 Task: Find the email with the attachment named 'terms.doc.pdf'.
Action: Mouse moved to (318, 6)
Screenshot: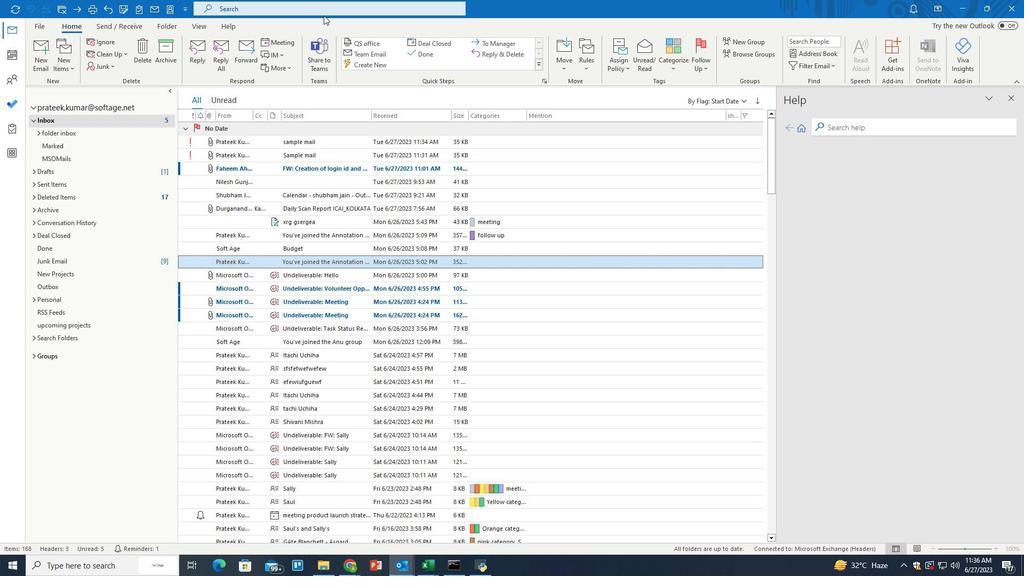 
Action: Mouse pressed left at (318, 6)
Screenshot: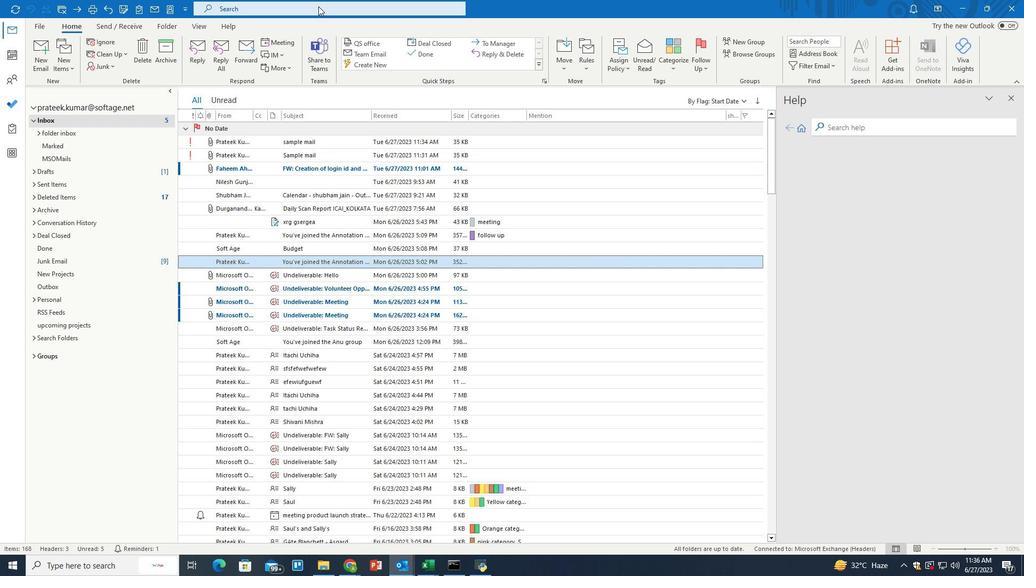 
Action: Mouse moved to (506, 7)
Screenshot: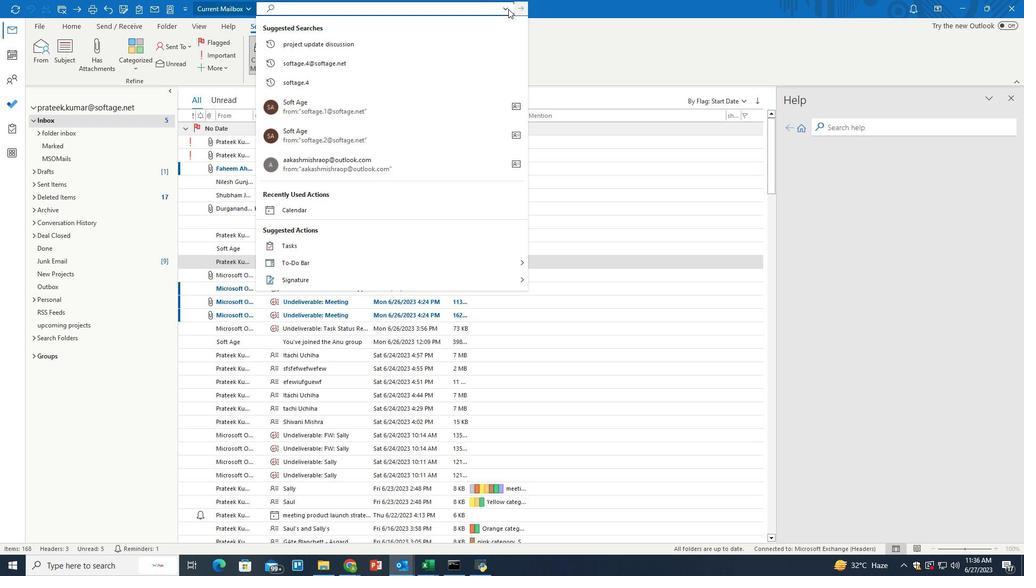 
Action: Mouse pressed left at (506, 7)
Screenshot: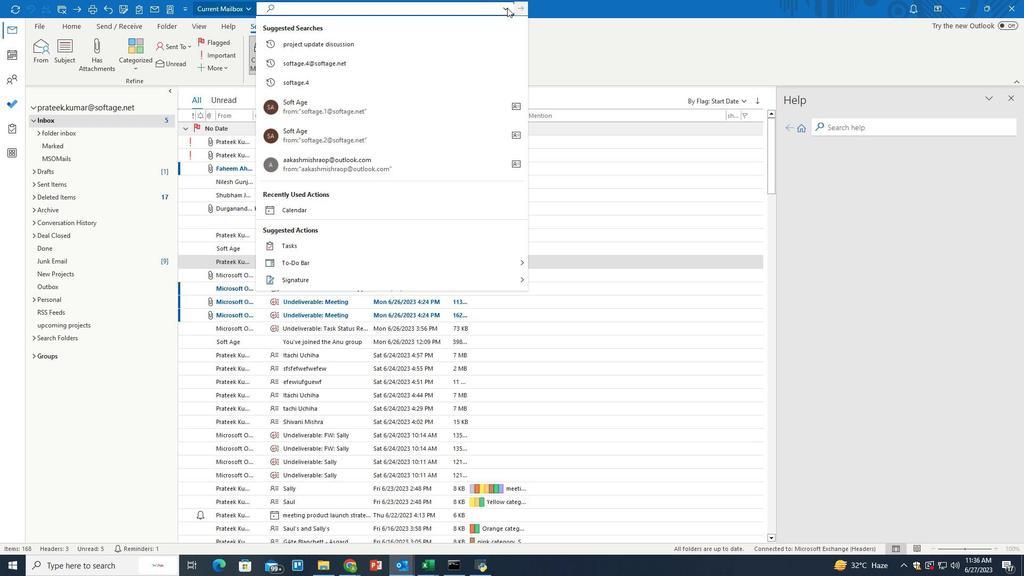
Action: Mouse moved to (471, 24)
Screenshot: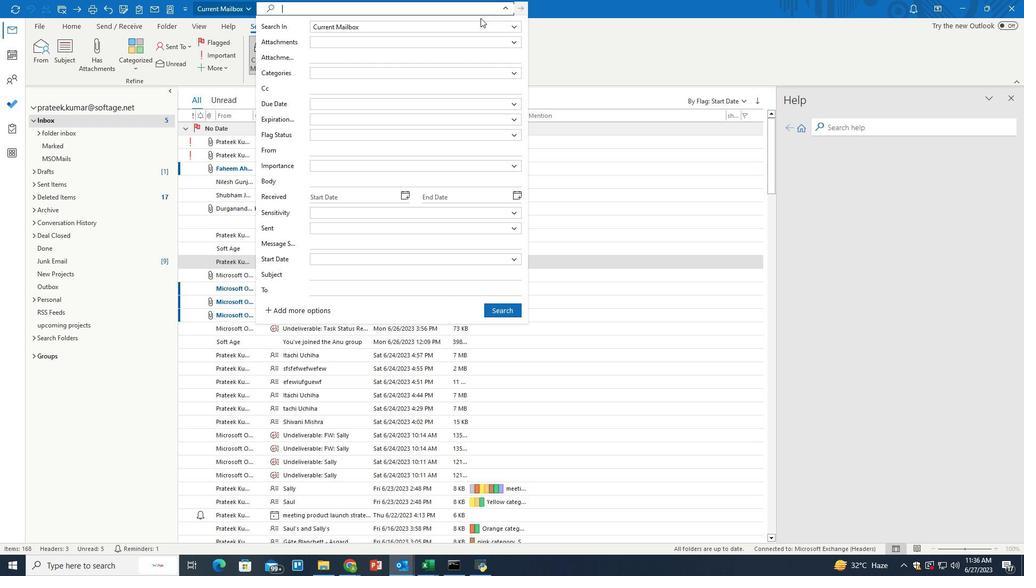 
Action: Mouse pressed left at (471, 24)
Screenshot: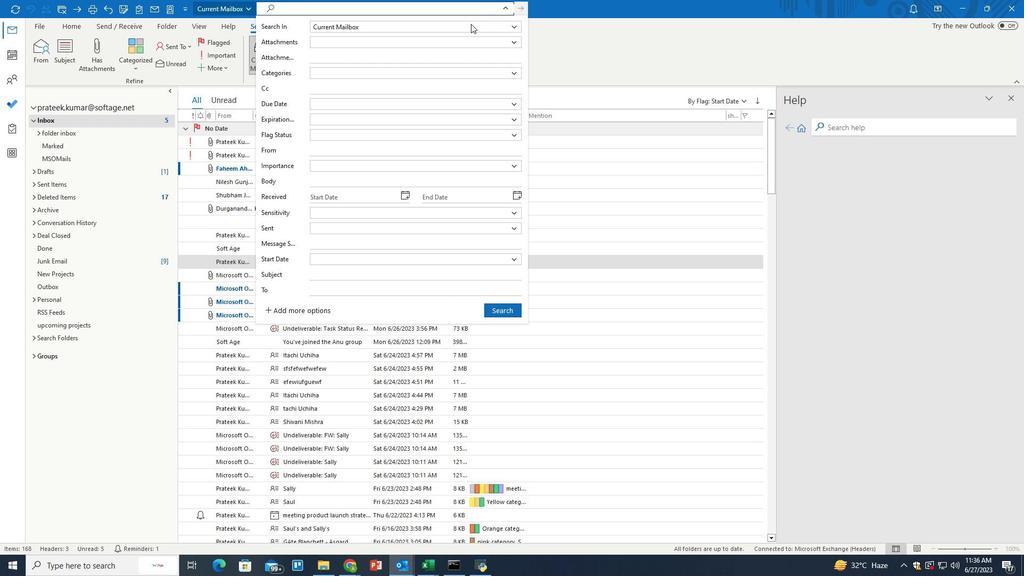 
Action: Mouse moved to (397, 58)
Screenshot: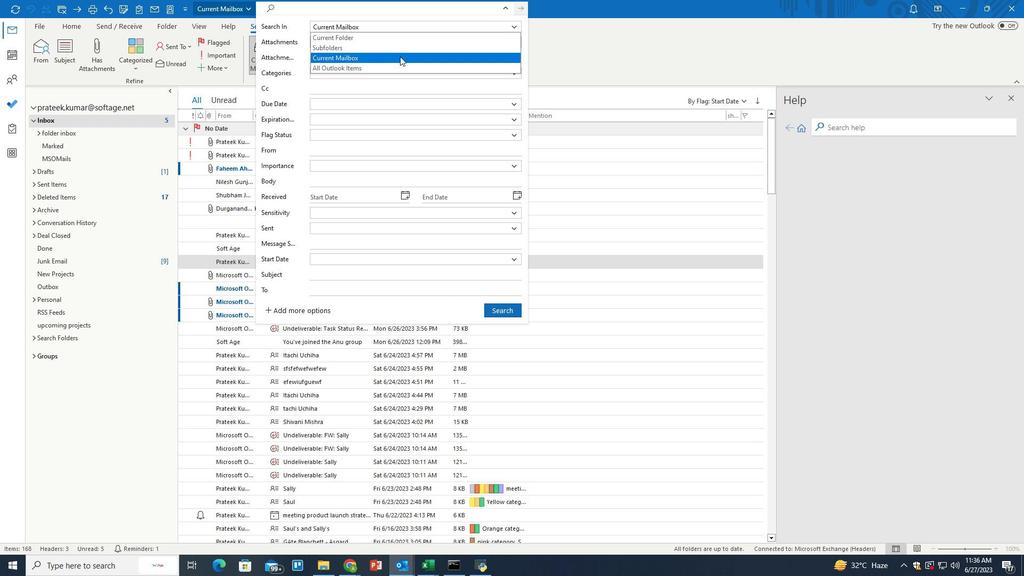 
Action: Mouse pressed left at (397, 58)
Screenshot: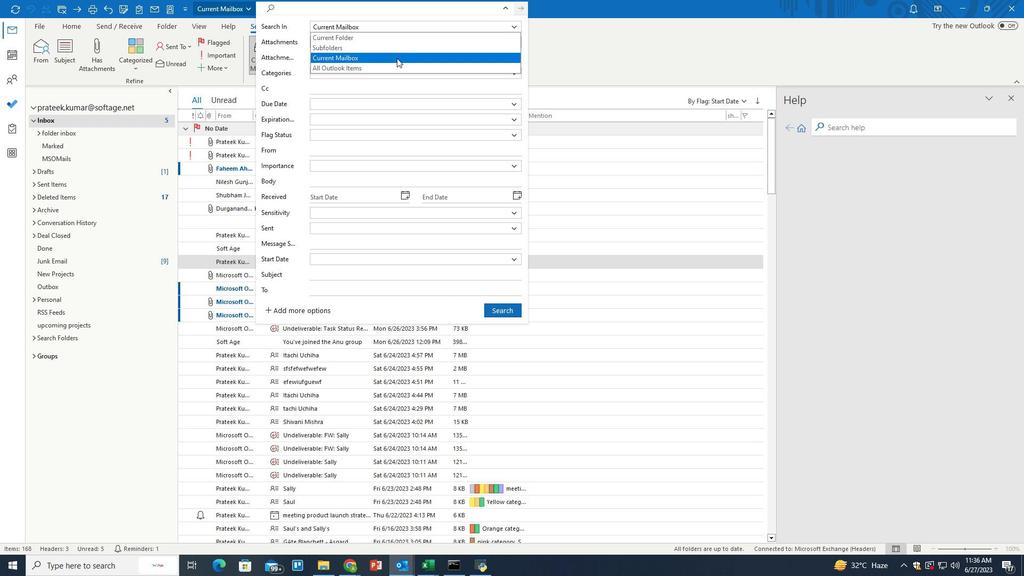 
Action: Mouse moved to (337, 59)
Screenshot: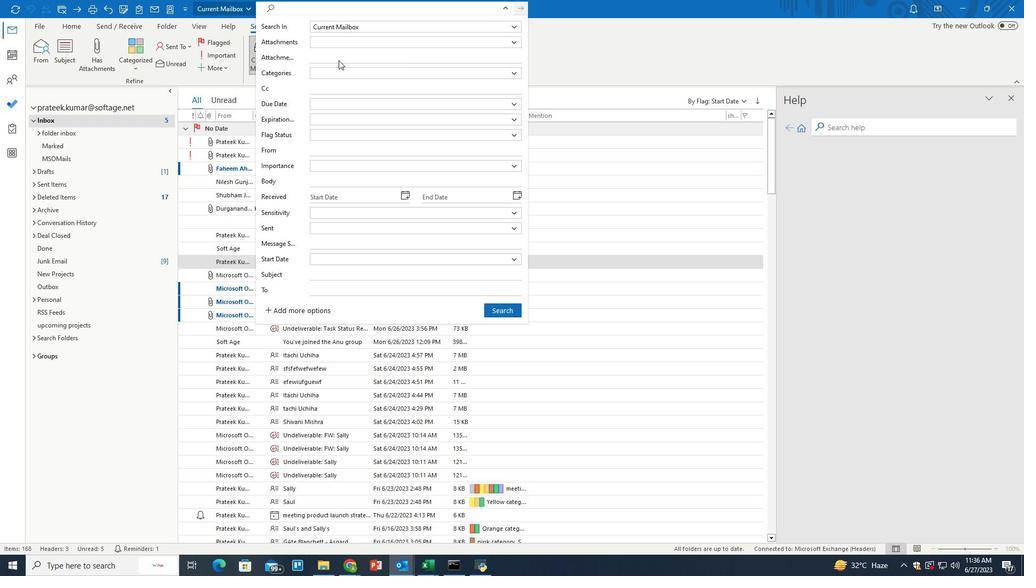 
Action: Mouse pressed left at (337, 59)
Screenshot: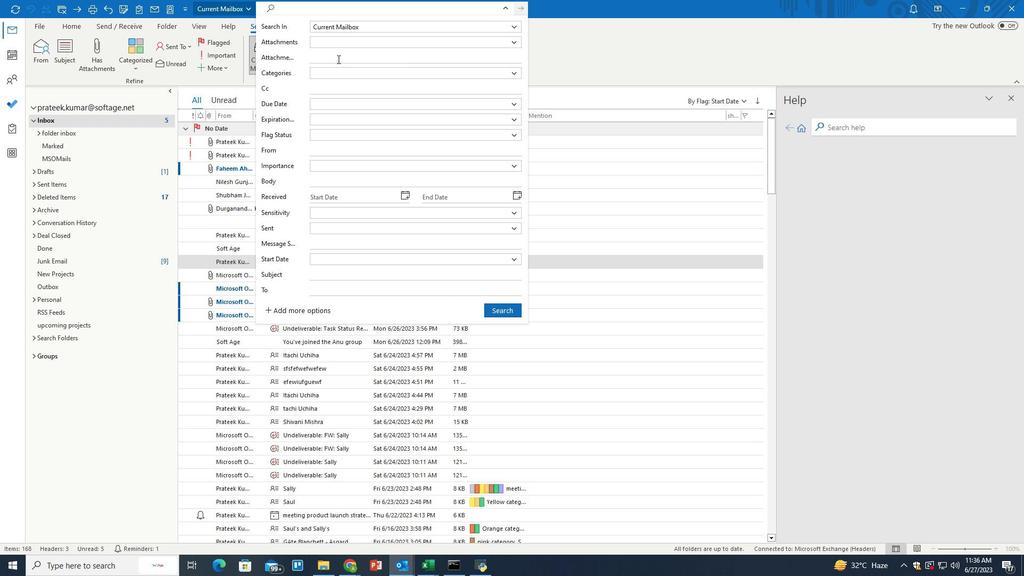 
Action: Key pressed terms.doc.pdf
Screenshot: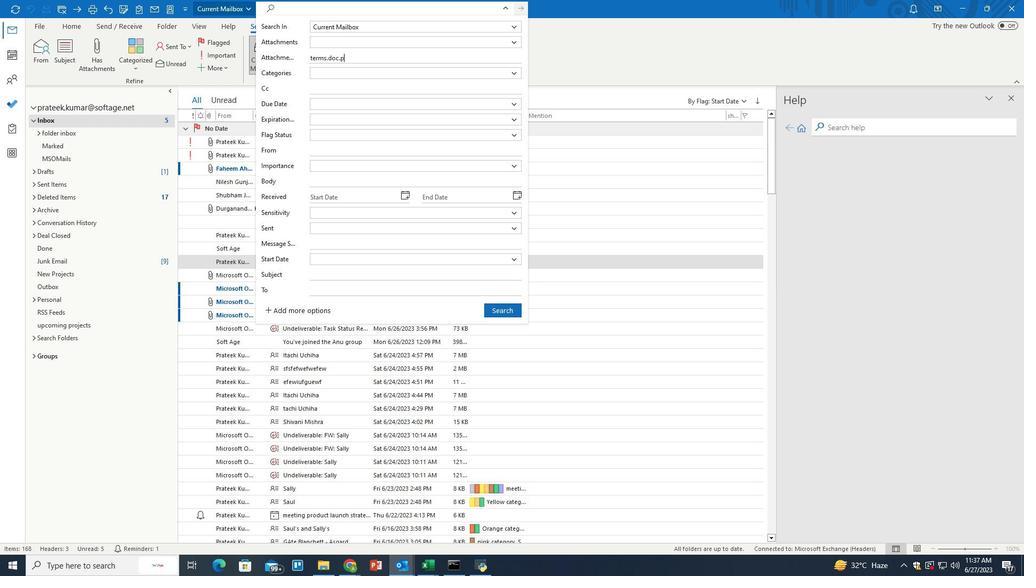 
Action: Mouse moved to (505, 309)
Screenshot: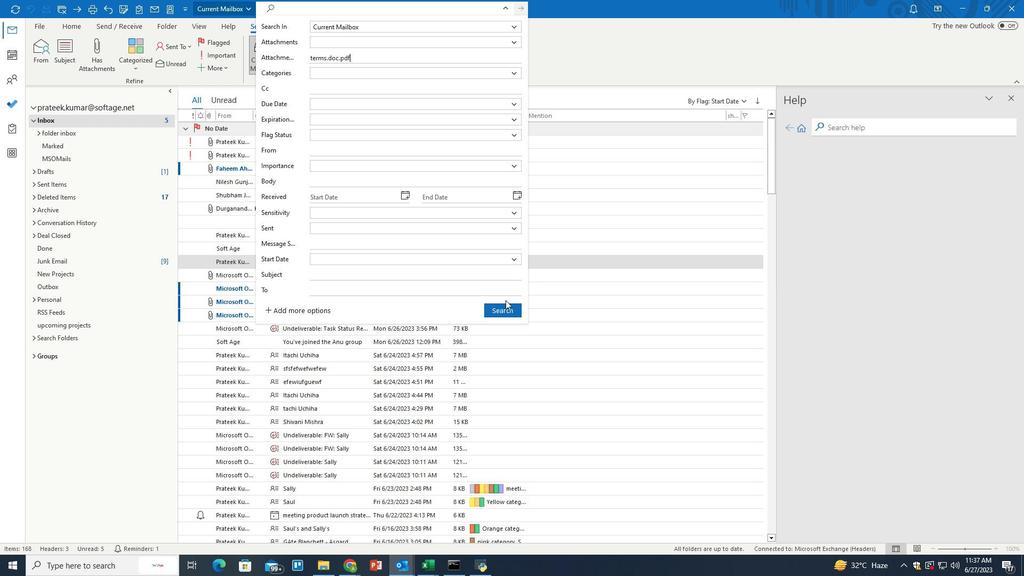 
Action: Mouse pressed left at (505, 309)
Screenshot: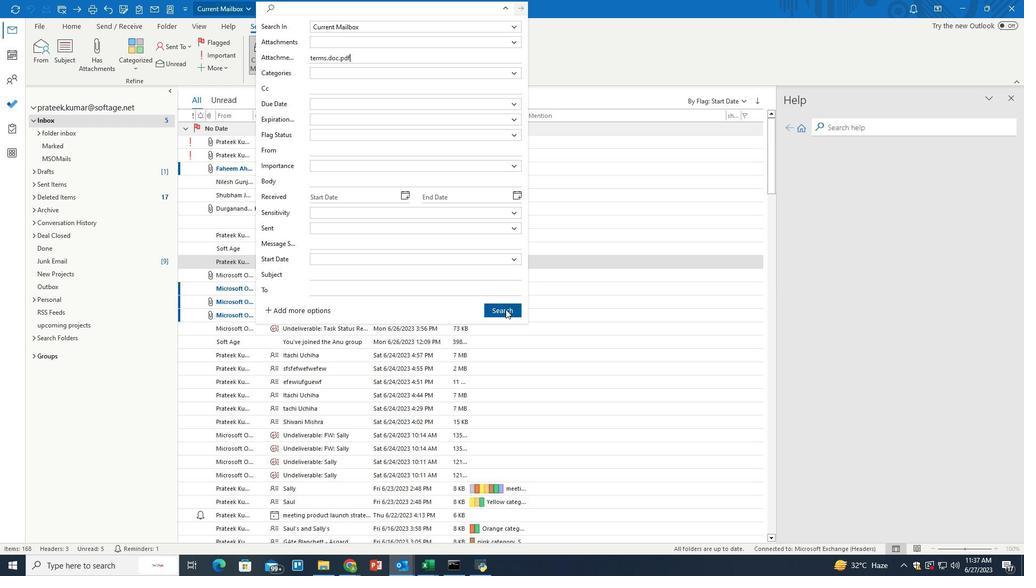 
Action: Mouse moved to (385, 139)
Screenshot: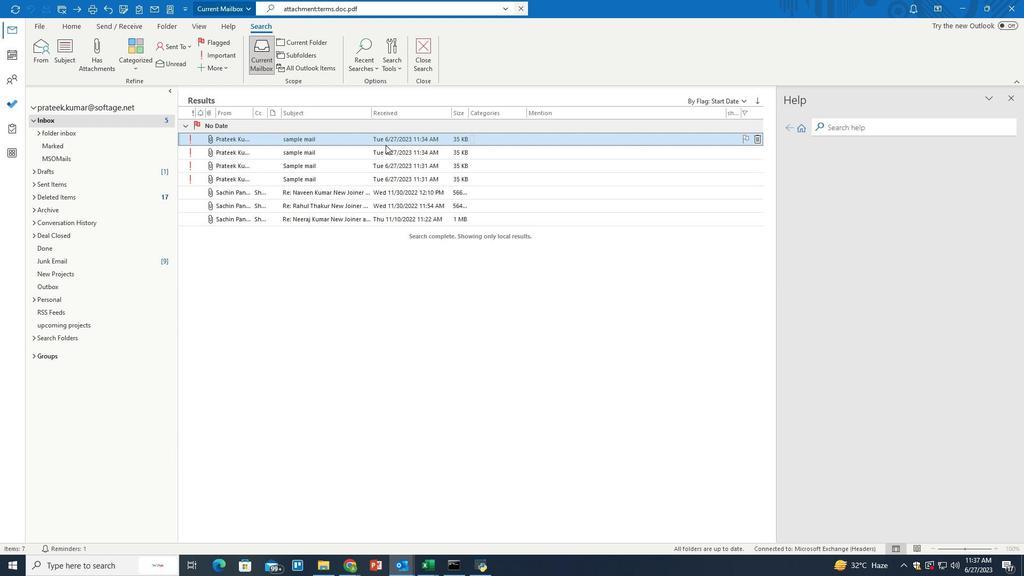 
Action: Mouse pressed left at (385, 139)
Screenshot: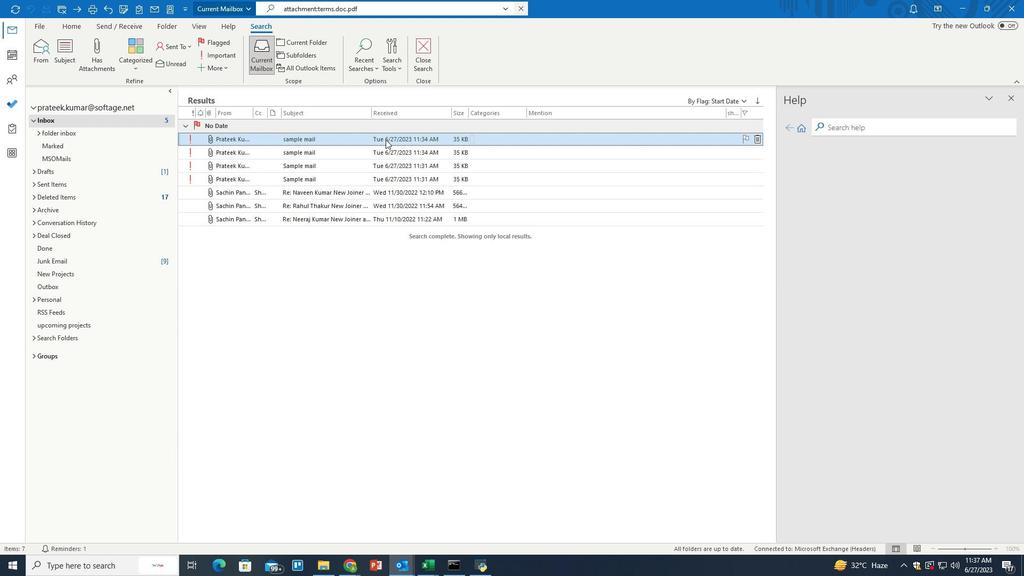 
Action: Mouse moved to (64, 27)
Screenshot: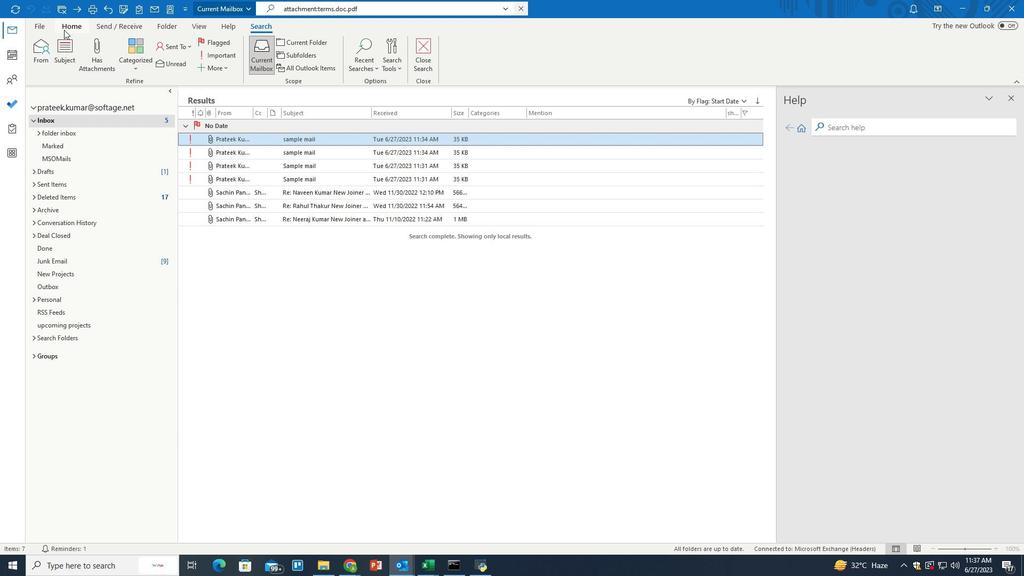 
Action: Mouse pressed left at (64, 27)
Screenshot: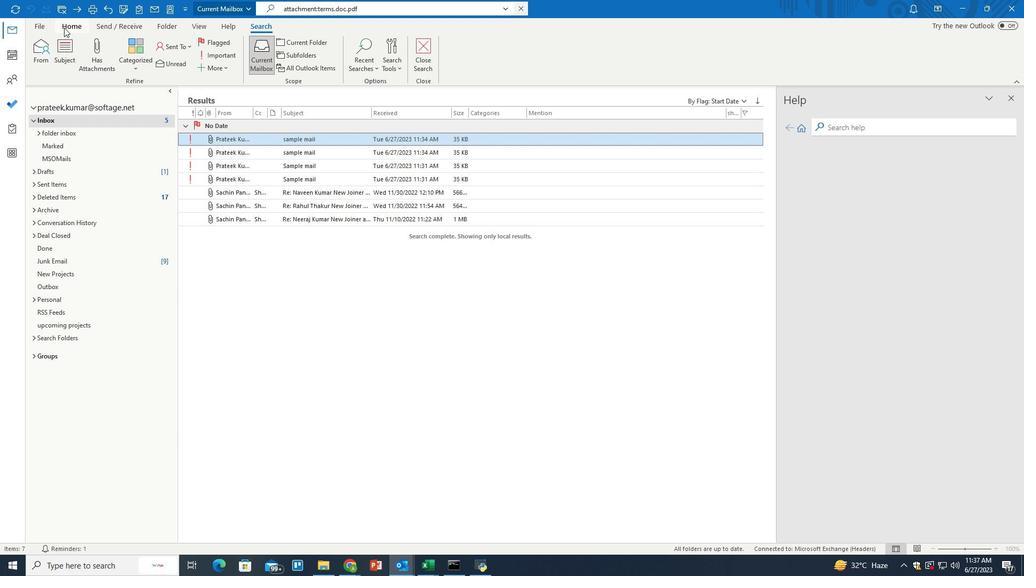 
Action: Mouse moved to (565, 62)
Screenshot: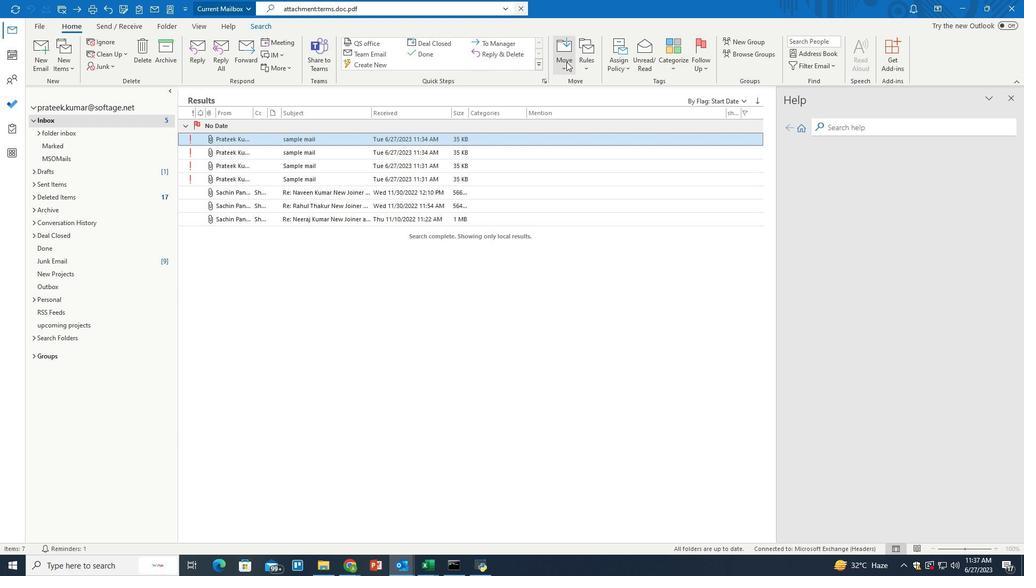 
Action: Mouse pressed left at (565, 62)
Screenshot: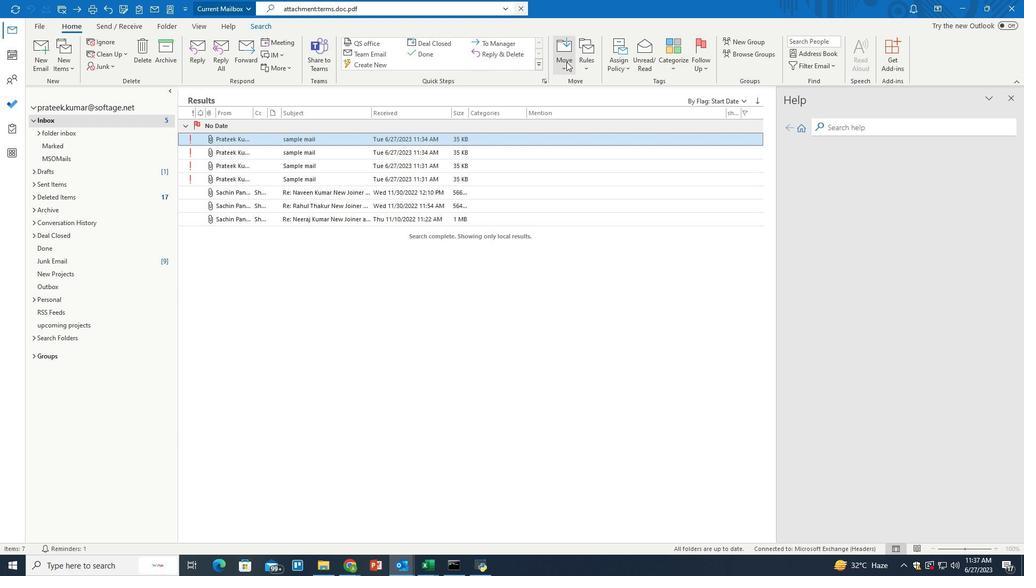
Action: Mouse moved to (588, 111)
Screenshot: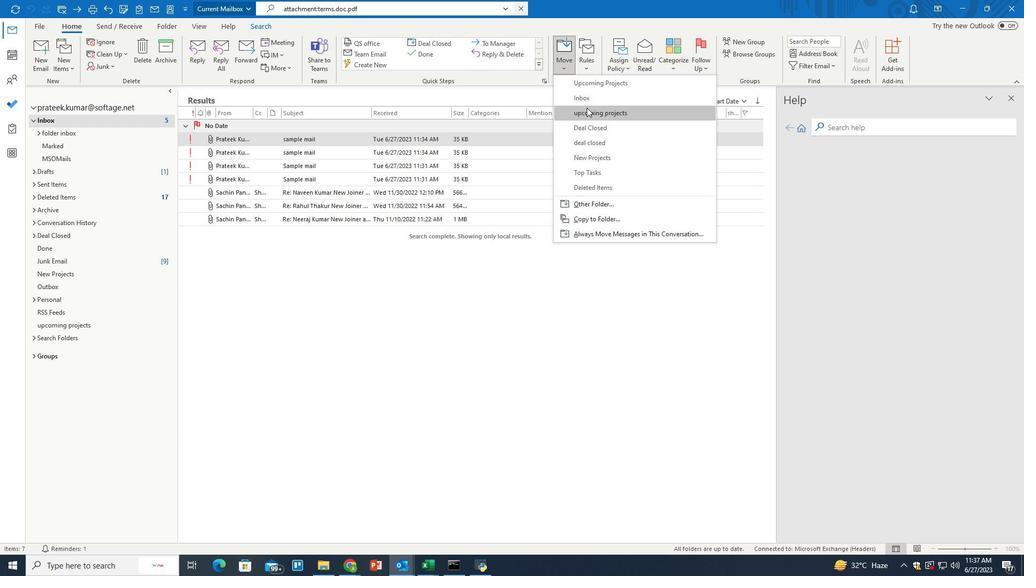 
Action: Mouse pressed left at (588, 111)
Screenshot: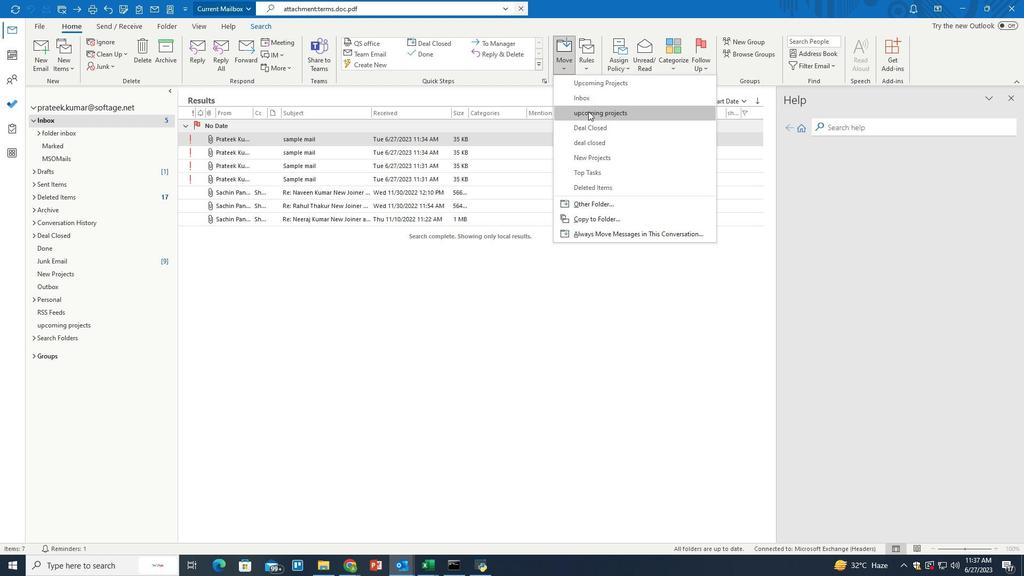 
